 Task: Add to scrum project ZeroG a team member softage.2@softage.net.
Action: Mouse moved to (266, 62)
Screenshot: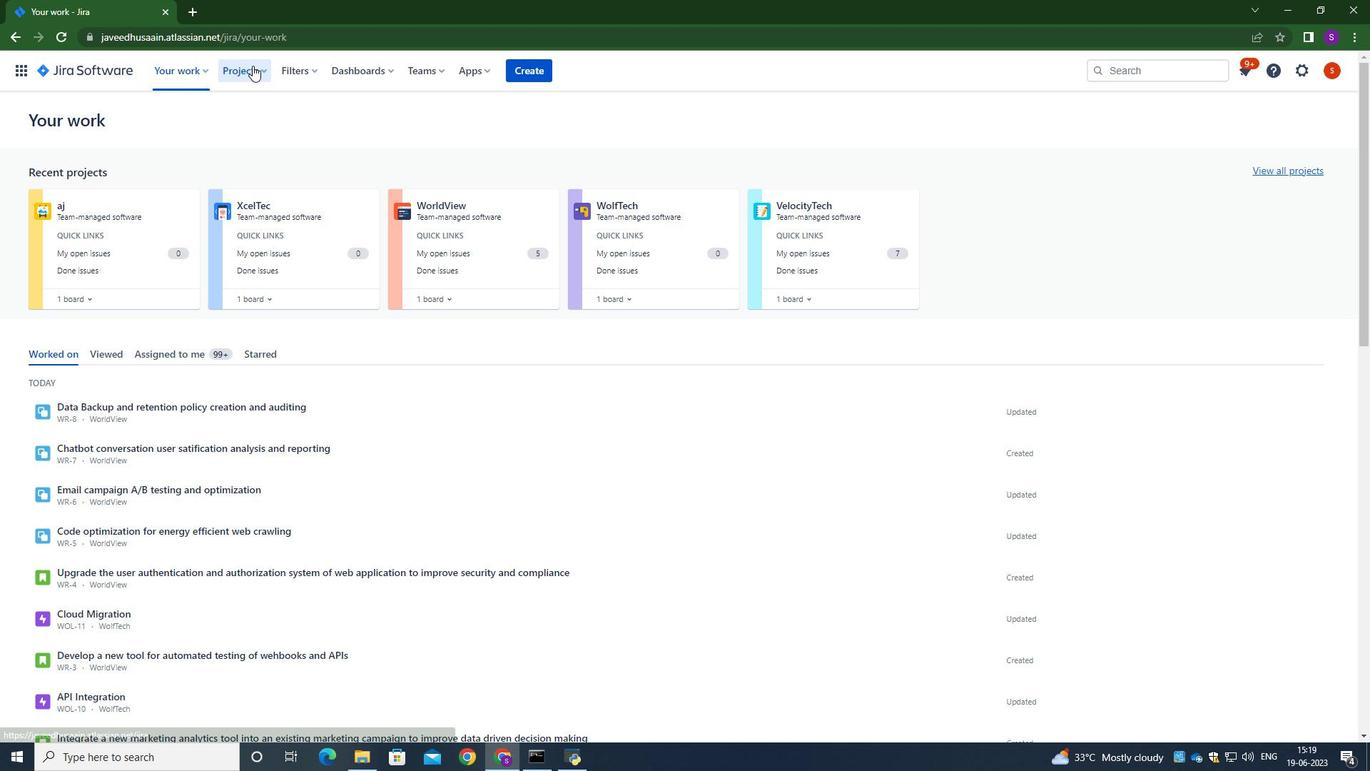 
Action: Mouse pressed left at (266, 62)
Screenshot: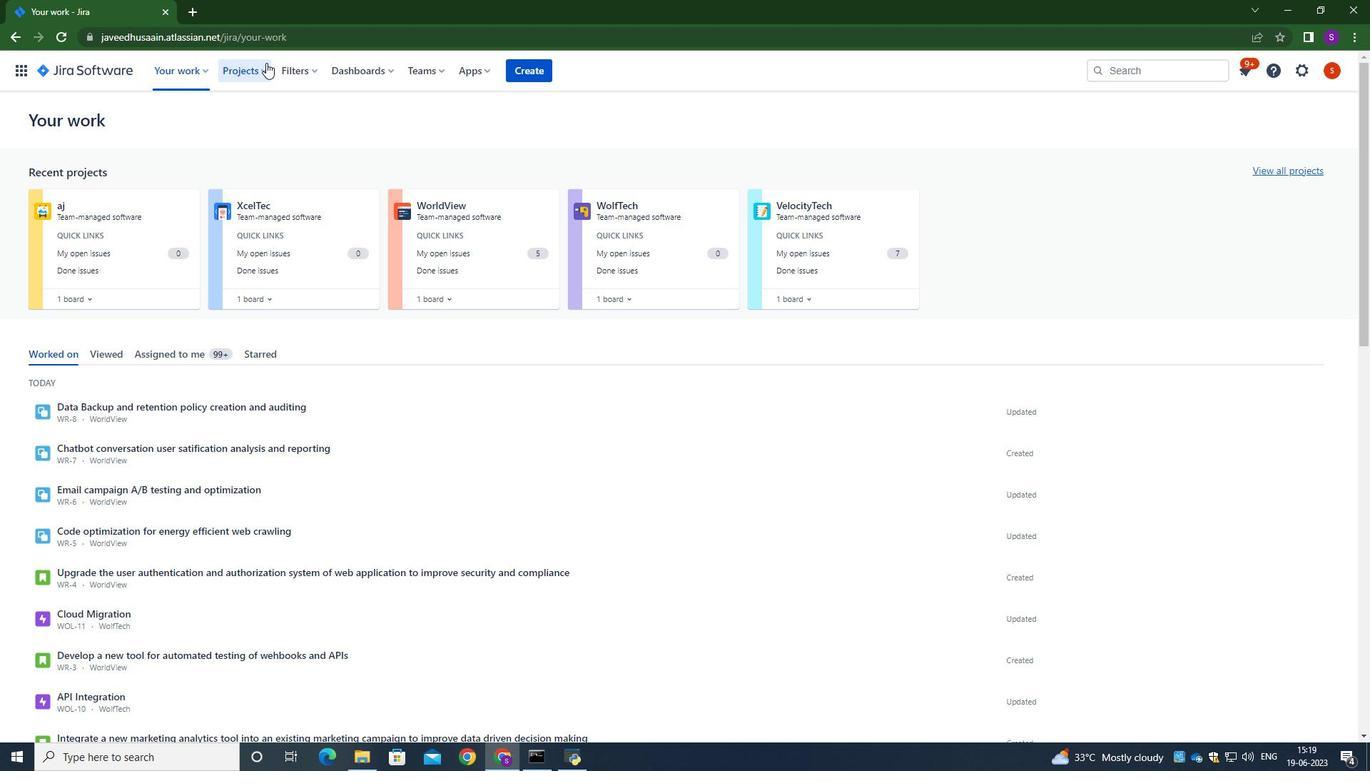 
Action: Mouse moved to (259, 137)
Screenshot: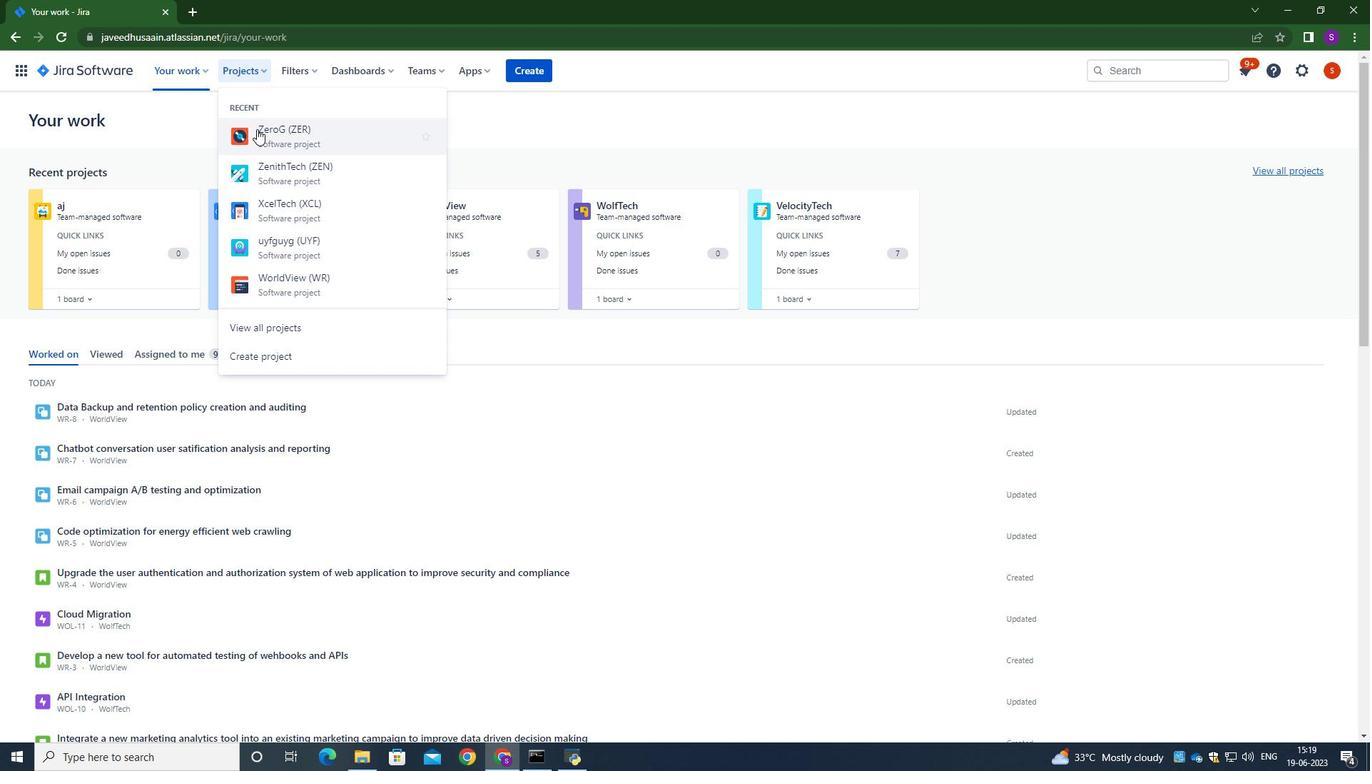 
Action: Mouse pressed left at (259, 137)
Screenshot: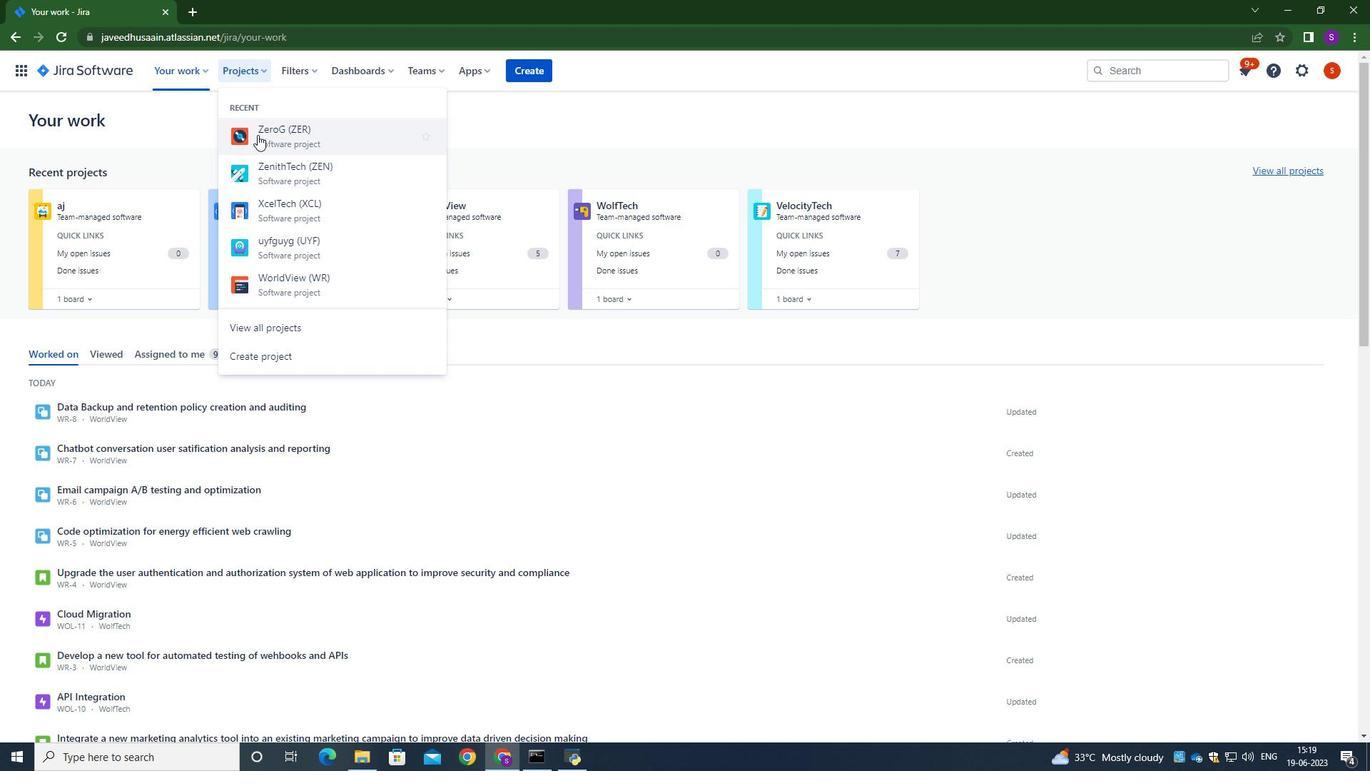 
Action: Mouse moved to (315, 193)
Screenshot: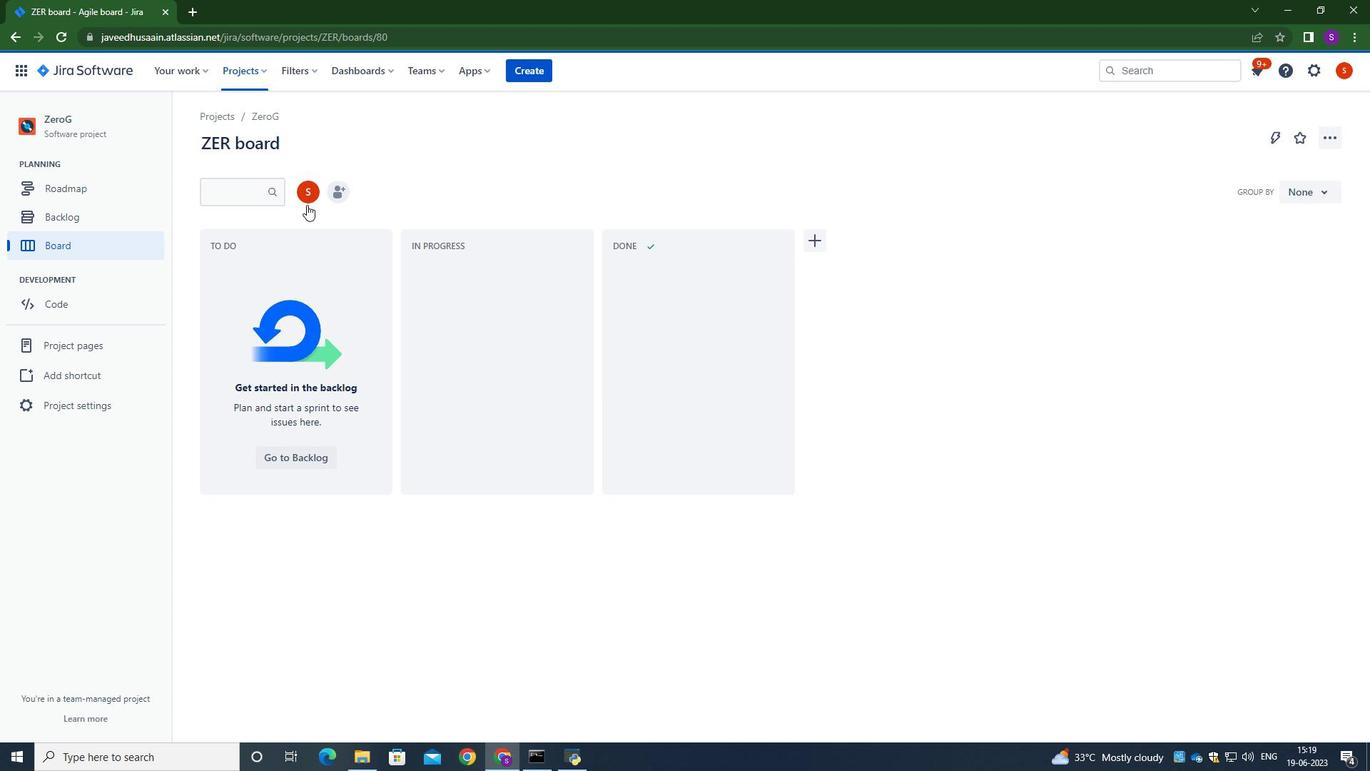 
Action: Mouse pressed left at (315, 193)
Screenshot: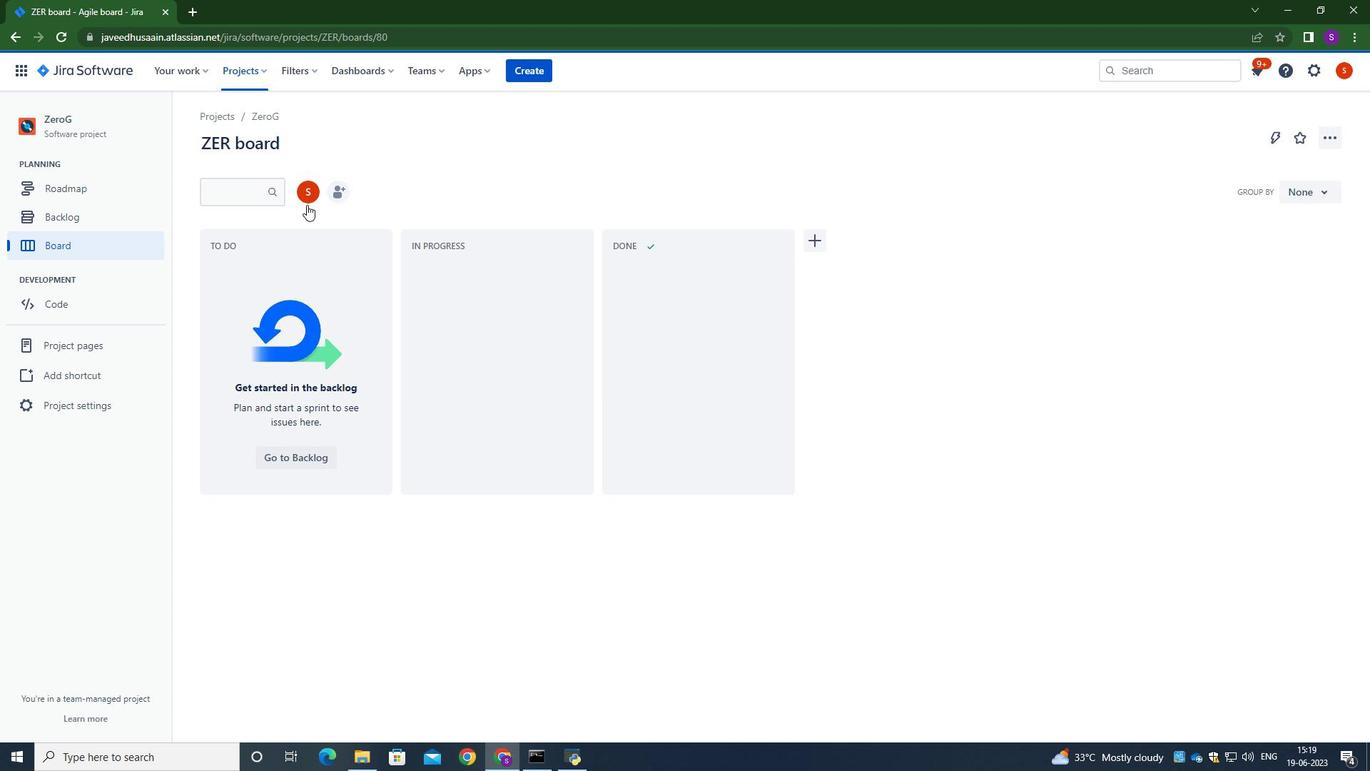 
Action: Mouse moved to (341, 192)
Screenshot: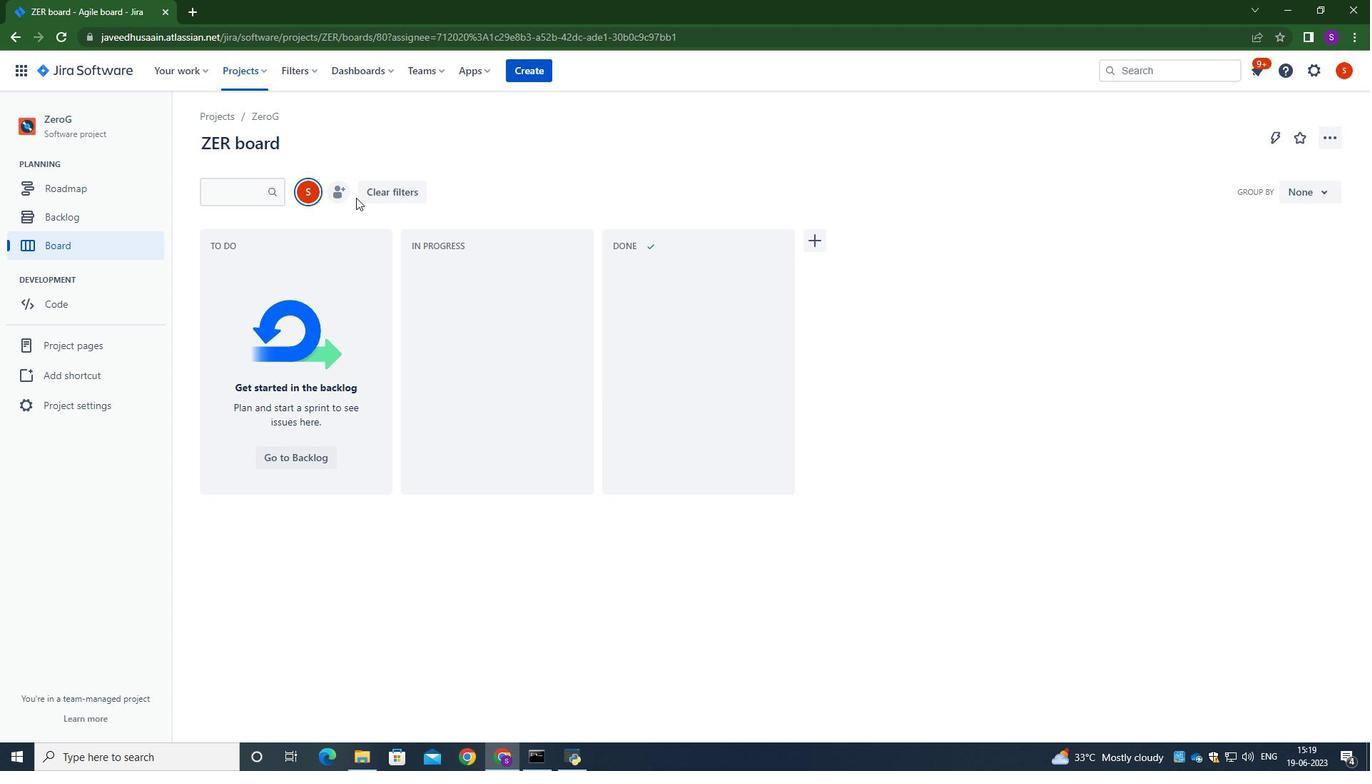 
Action: Mouse pressed left at (341, 192)
Screenshot: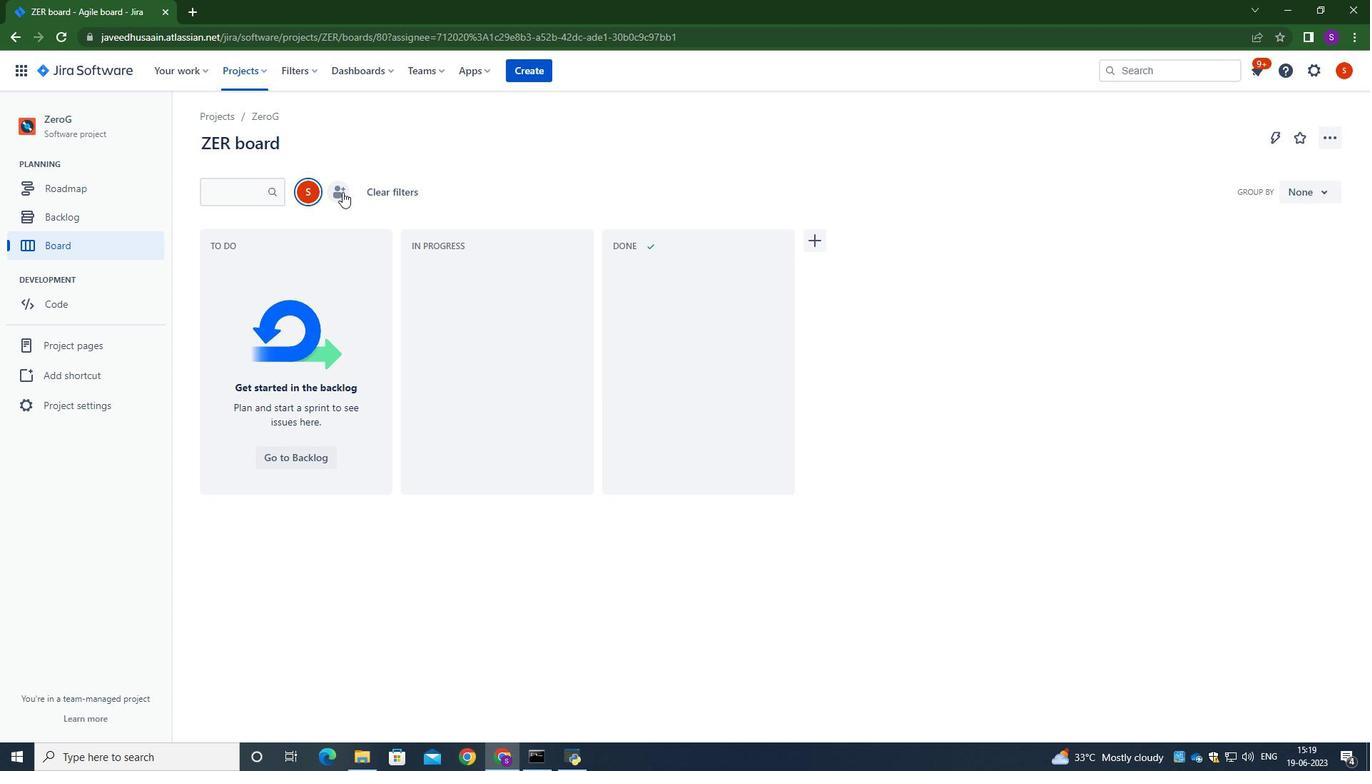 
Action: Mouse moved to (563, 192)
Screenshot: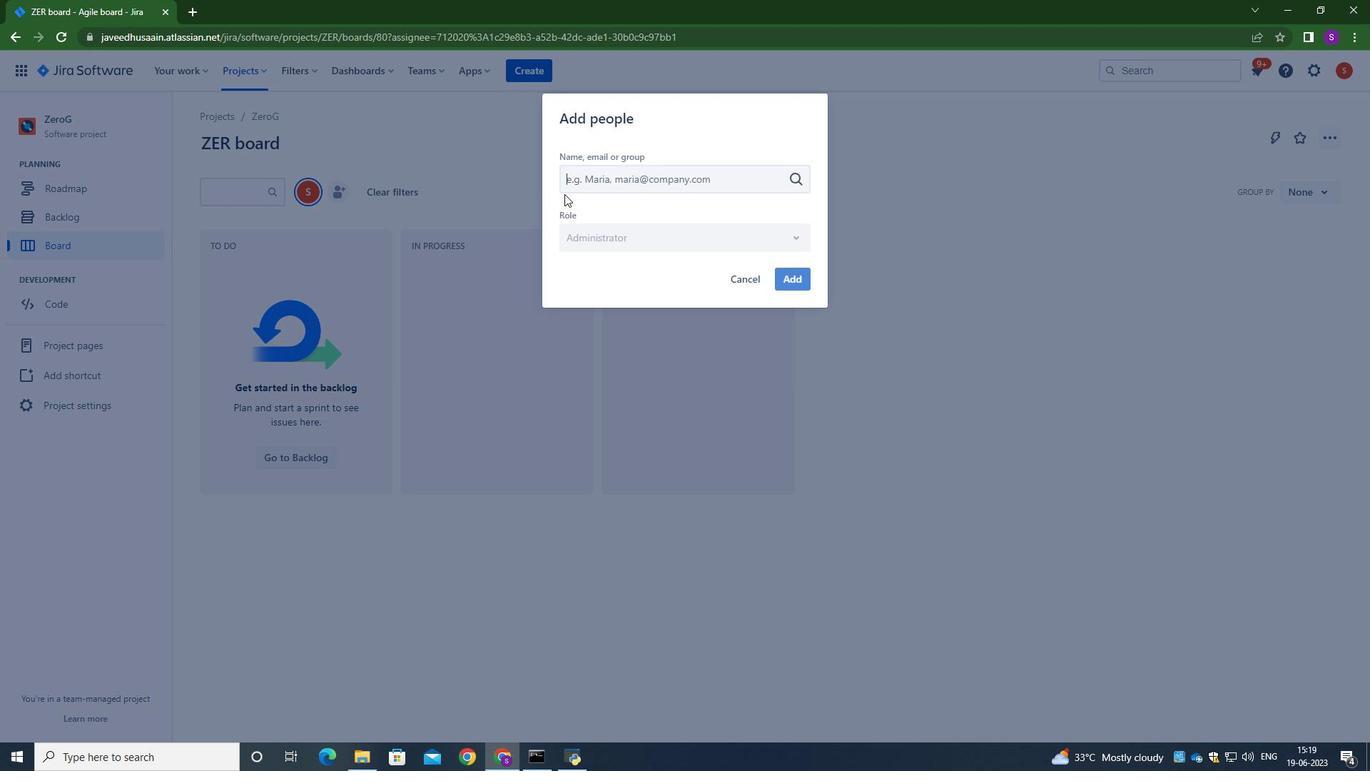 
Action: Key pressed softage.2<Key.shift>@softage.net
Screenshot: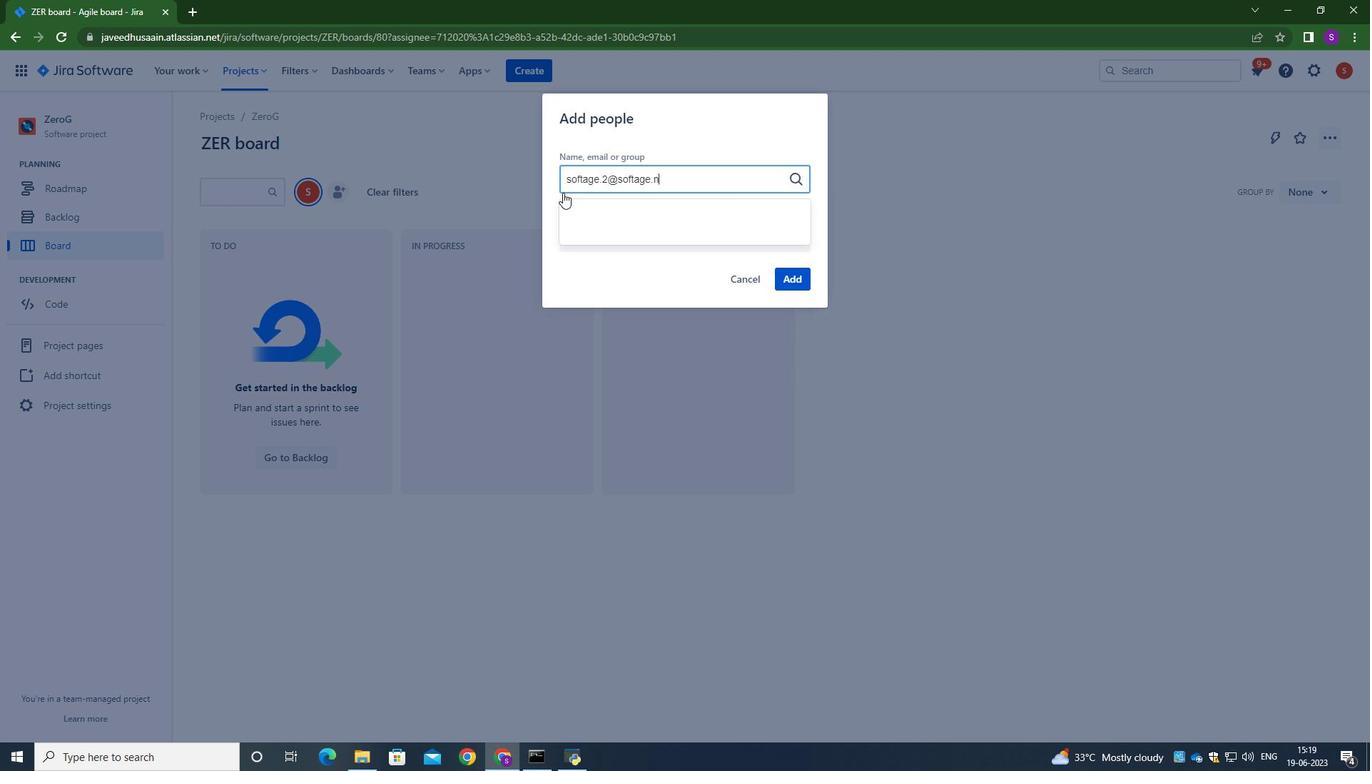 
Action: Mouse moved to (594, 220)
Screenshot: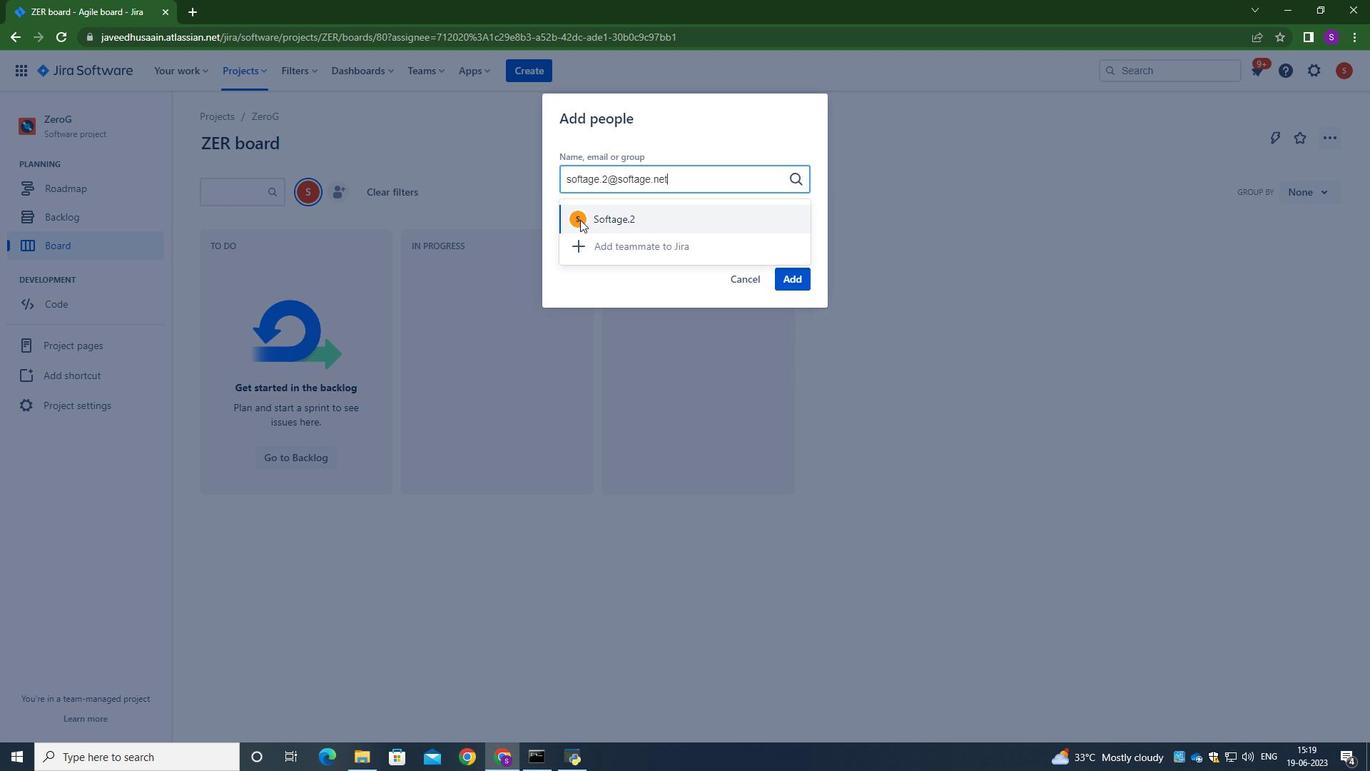 
Action: Mouse pressed left at (594, 220)
Screenshot: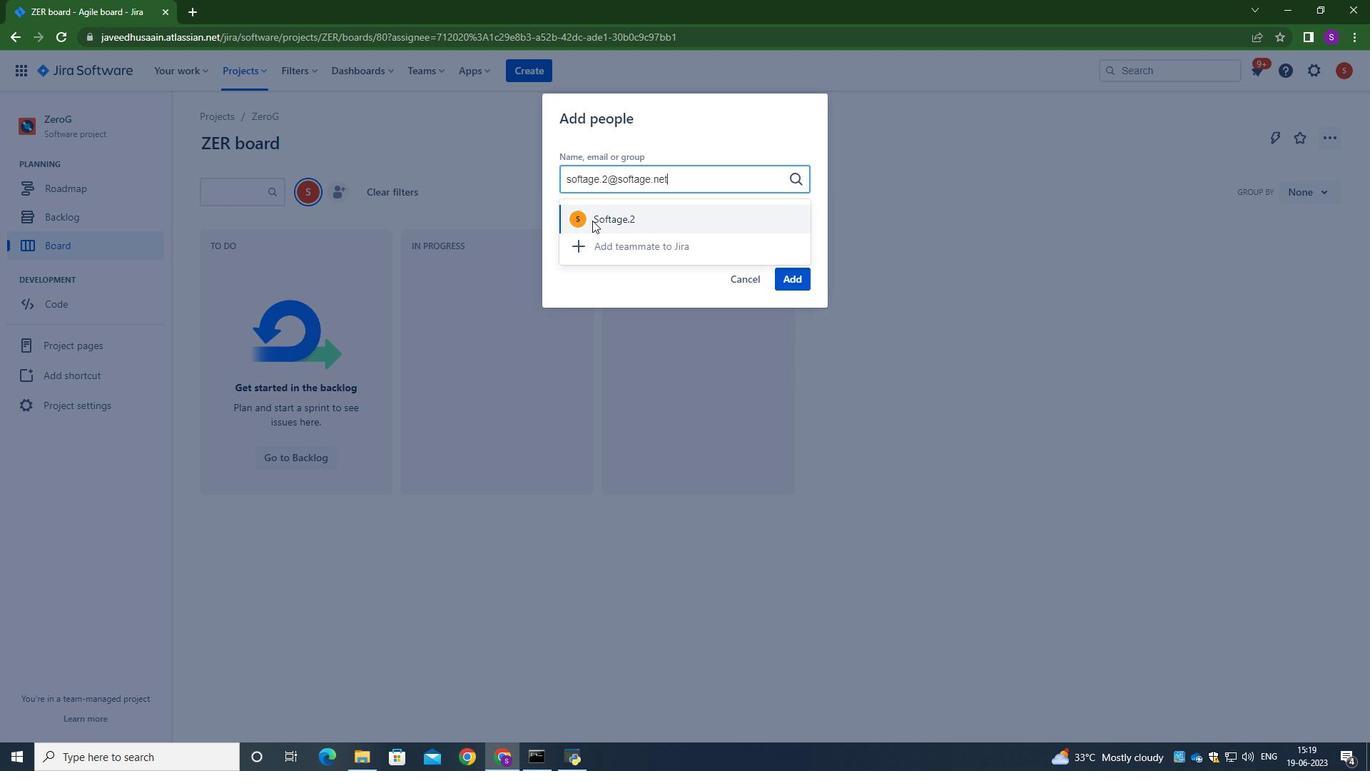 
Action: Mouse moved to (785, 274)
Screenshot: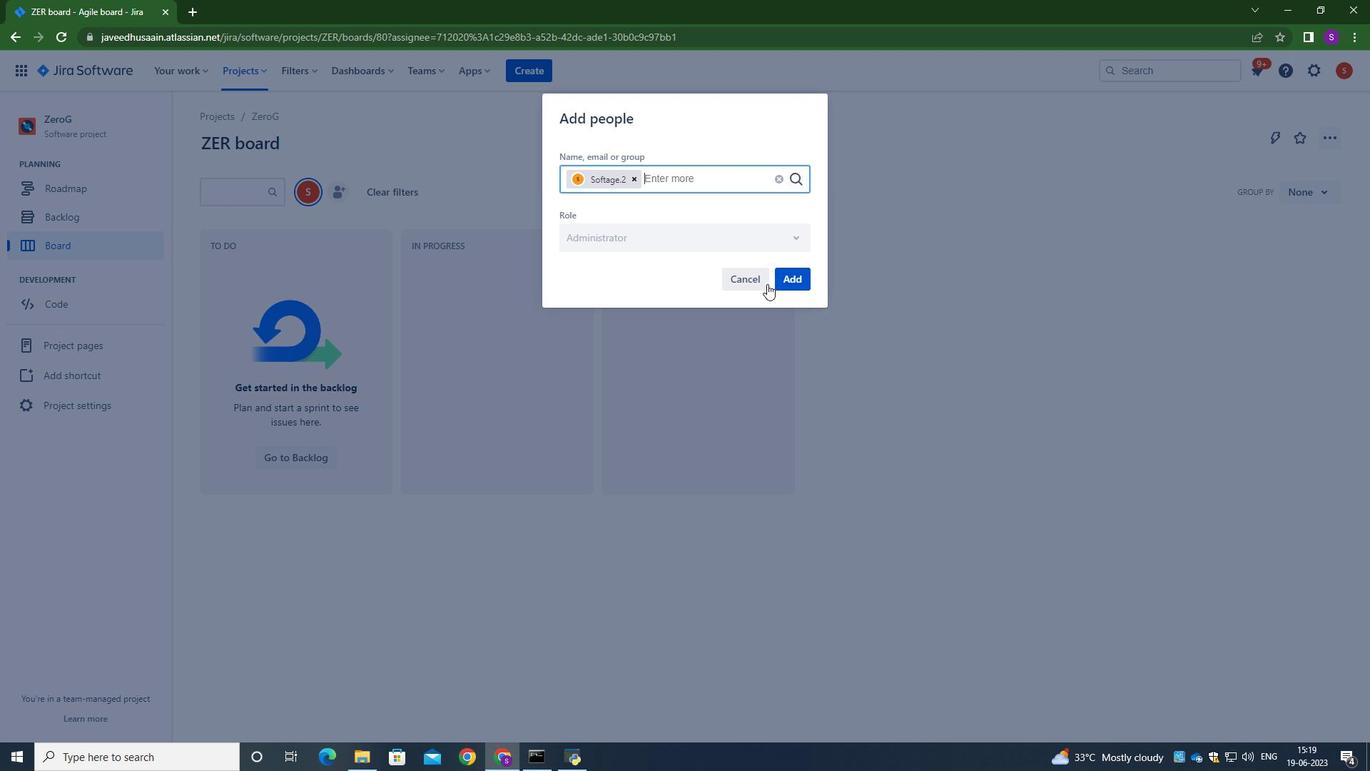 
Action: Mouse pressed left at (785, 274)
Screenshot: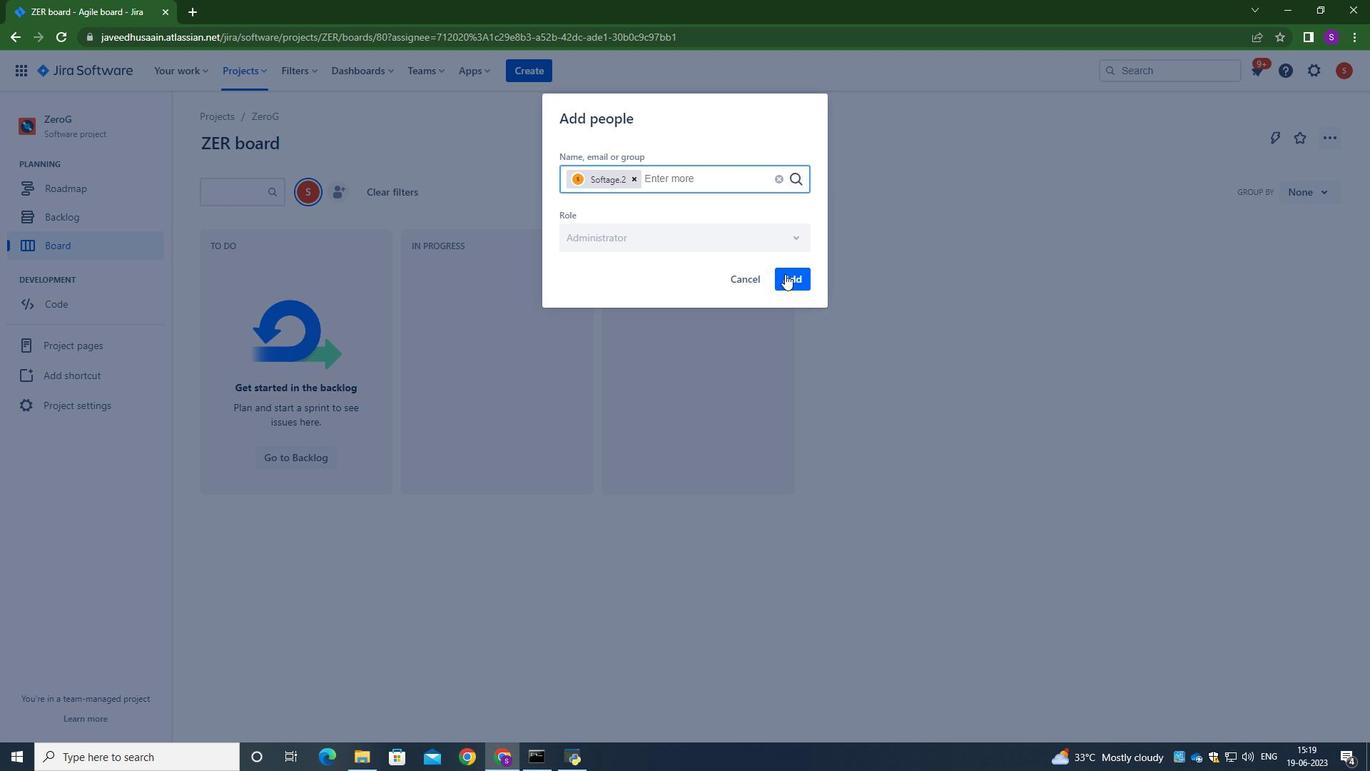 
